 Task: Create a rule from the Routing list, Task moved to a section -> Set Priority in the project AgileBolt , set the section as Done clear the priority
Action: Mouse moved to (921, 81)
Screenshot: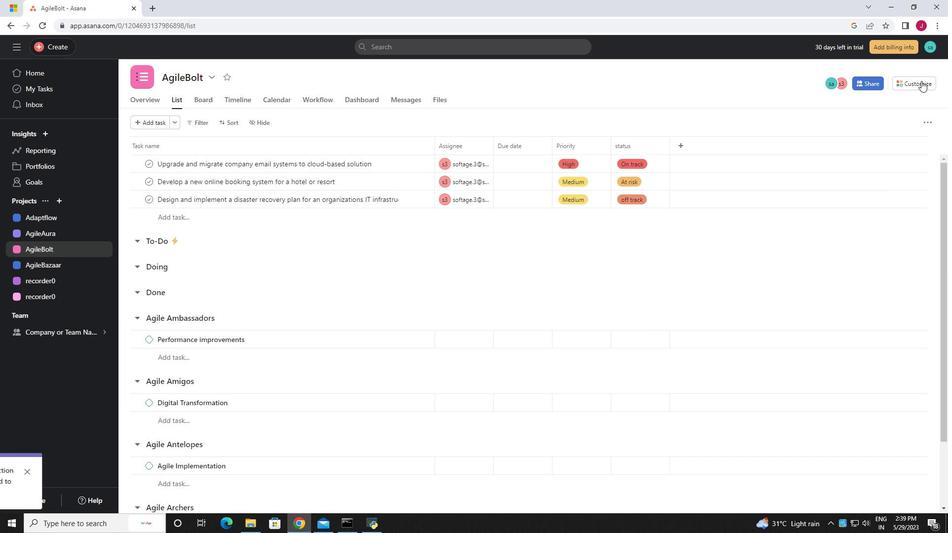 
Action: Mouse pressed left at (921, 81)
Screenshot: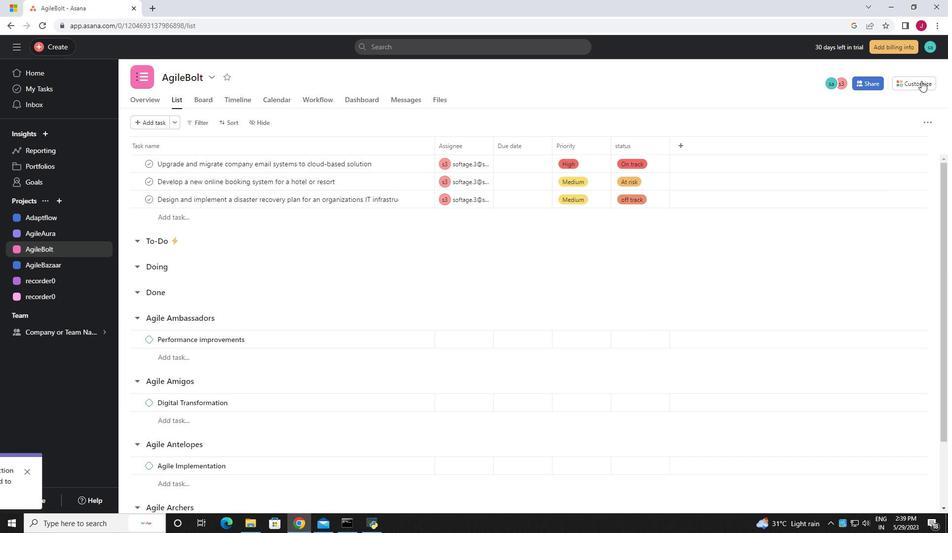 
Action: Mouse moved to (745, 212)
Screenshot: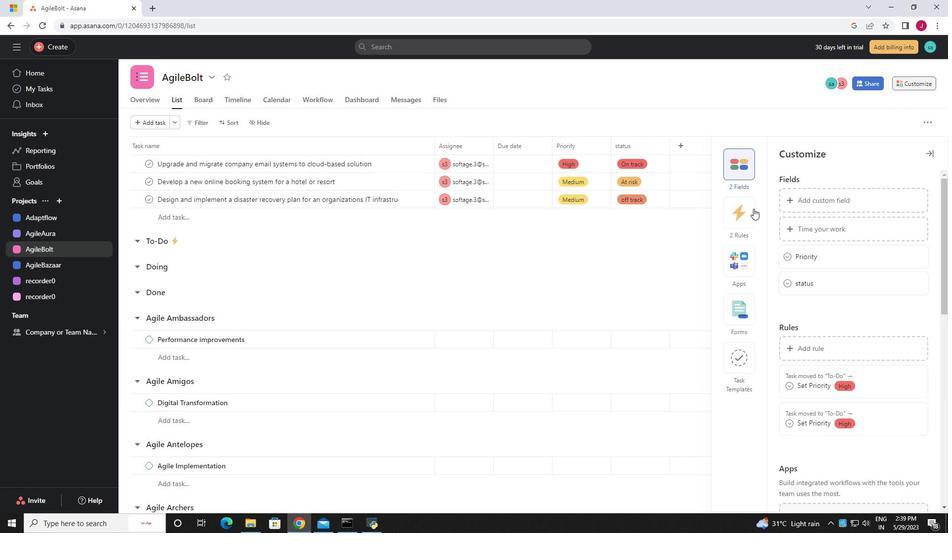 
Action: Mouse pressed left at (745, 212)
Screenshot: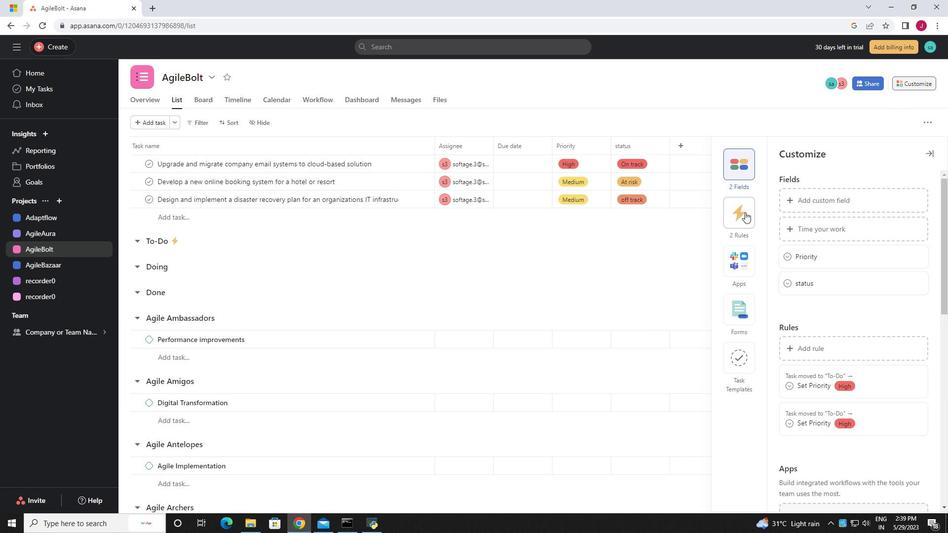 
Action: Mouse moved to (826, 201)
Screenshot: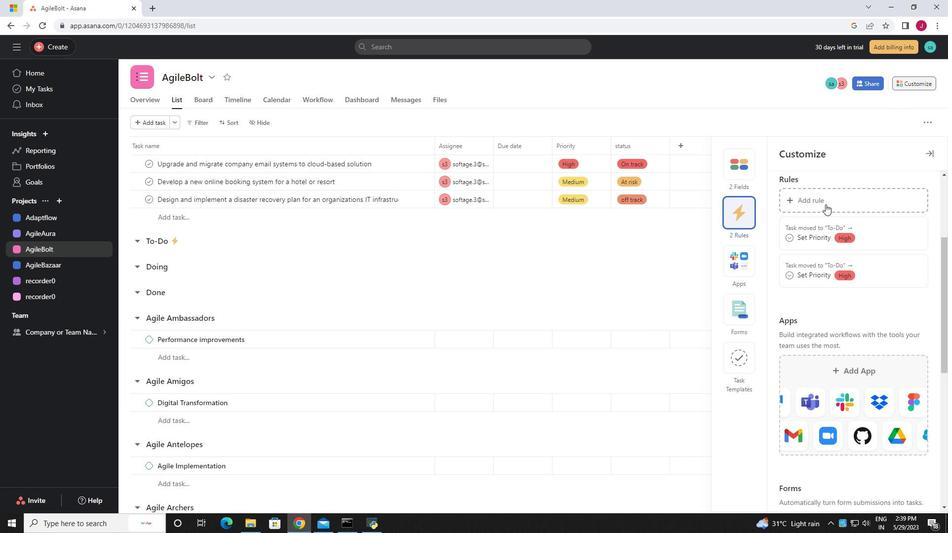 
Action: Mouse pressed left at (826, 201)
Screenshot: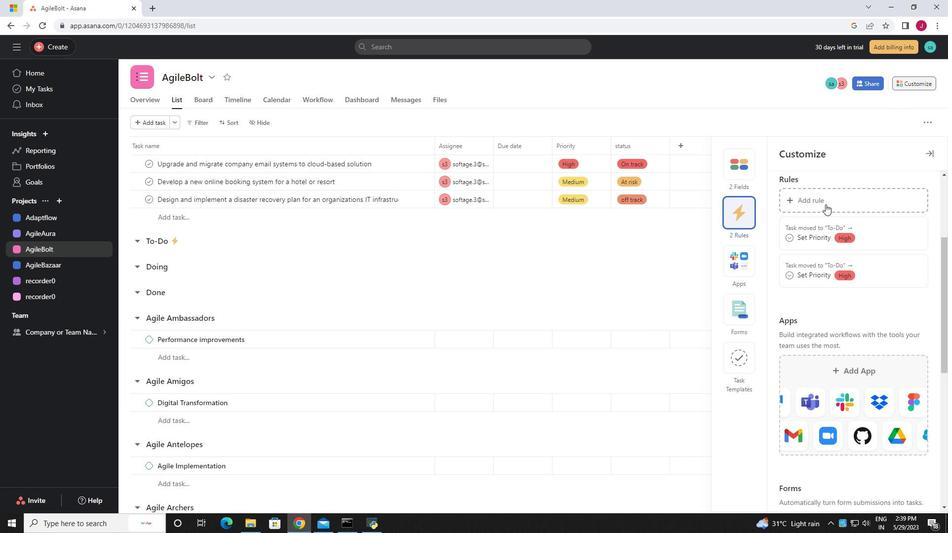 
Action: Mouse moved to (217, 128)
Screenshot: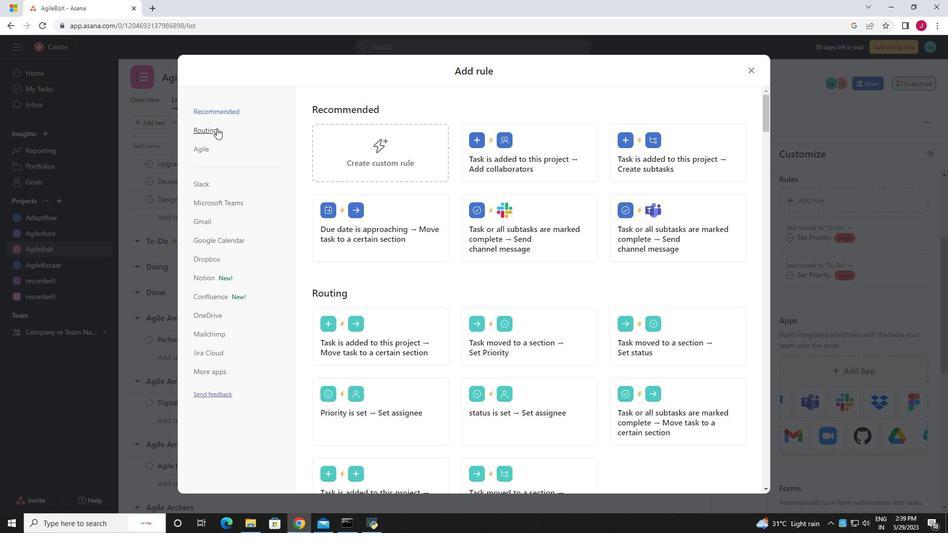 
Action: Mouse pressed left at (217, 128)
Screenshot: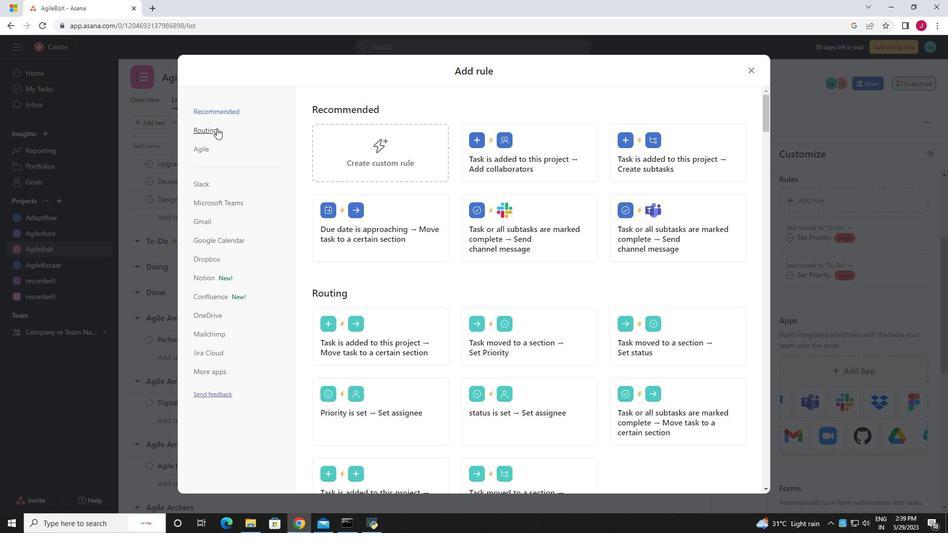
Action: Mouse moved to (551, 149)
Screenshot: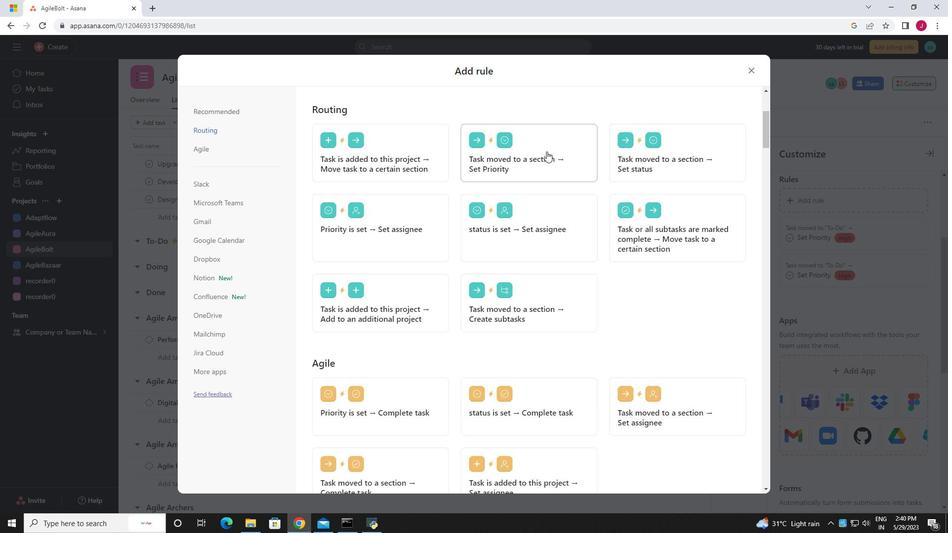 
Action: Mouse pressed left at (551, 149)
Screenshot: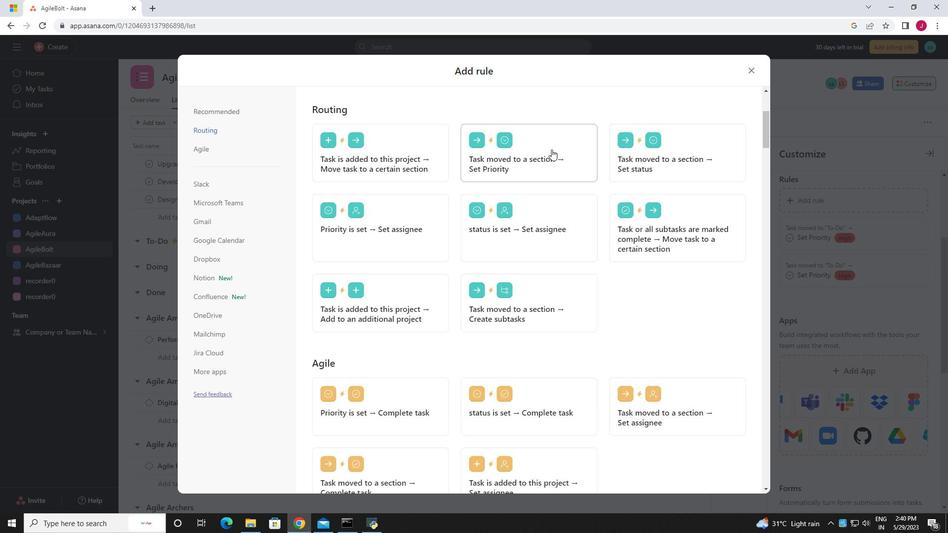 
Action: Mouse moved to (626, 172)
Screenshot: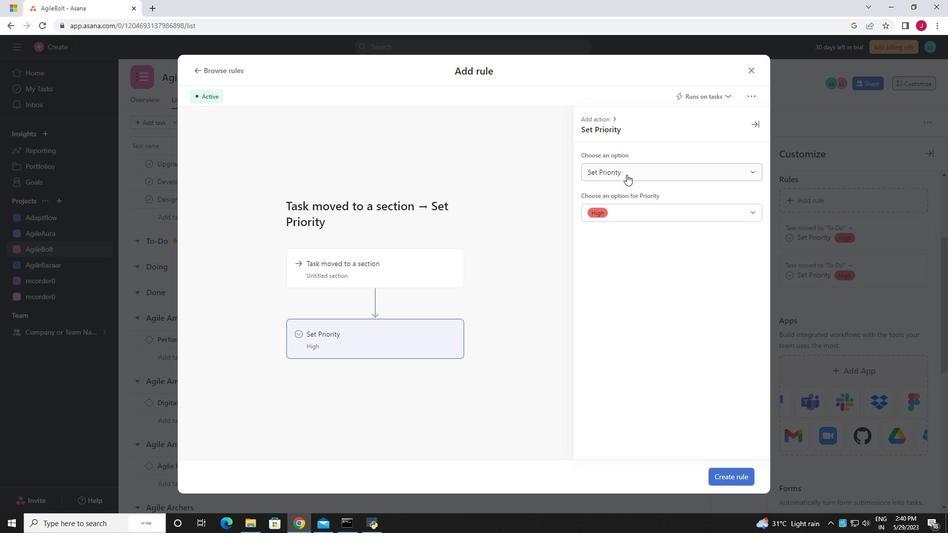 
Action: Mouse pressed left at (626, 172)
Screenshot: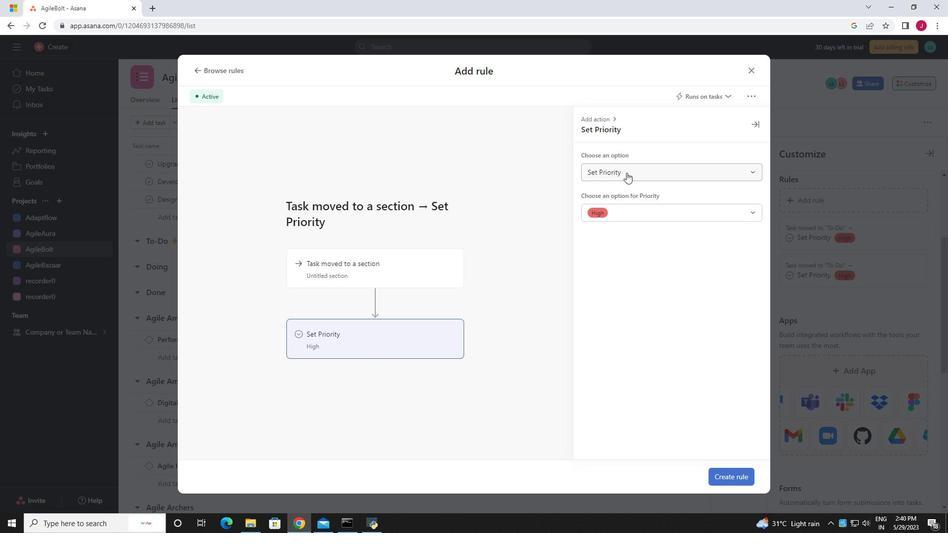 
Action: Mouse moved to (355, 264)
Screenshot: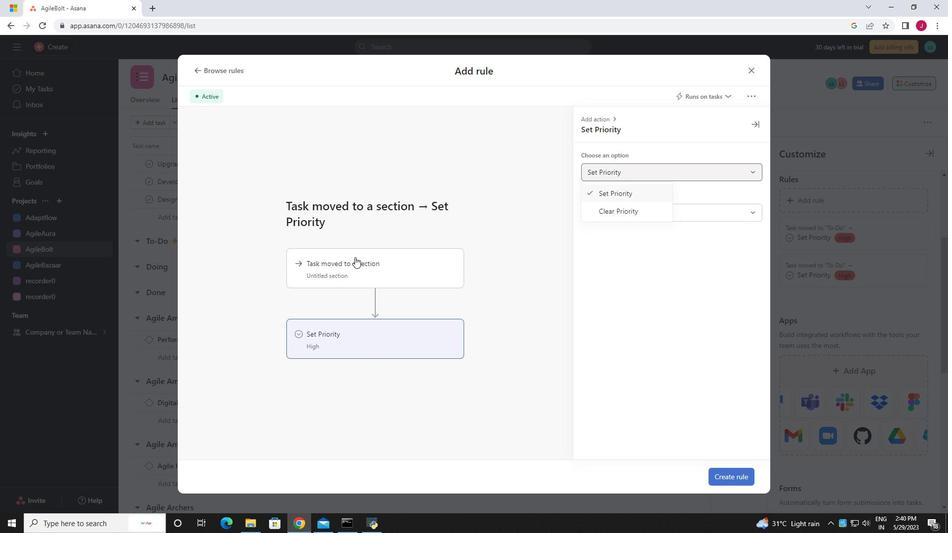 
Action: Mouse pressed left at (355, 264)
Screenshot: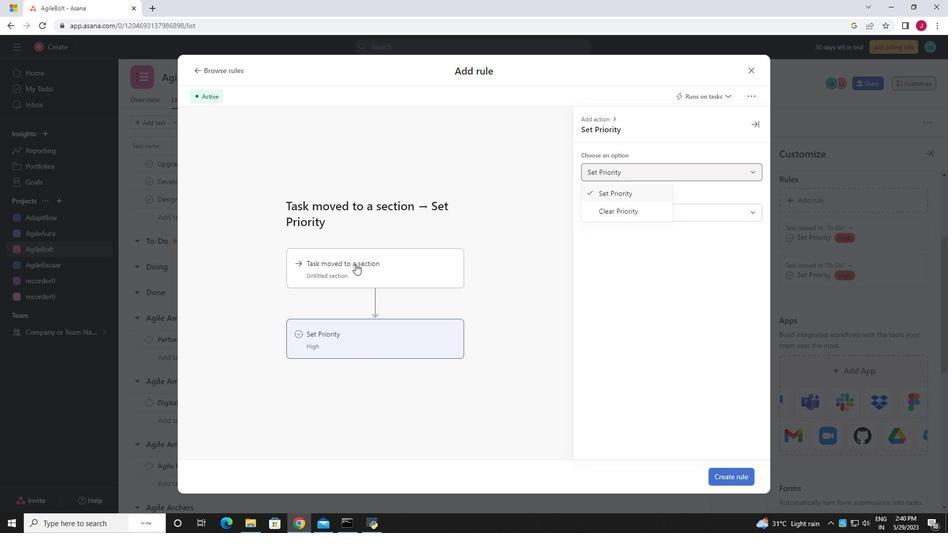 
Action: Mouse moved to (613, 171)
Screenshot: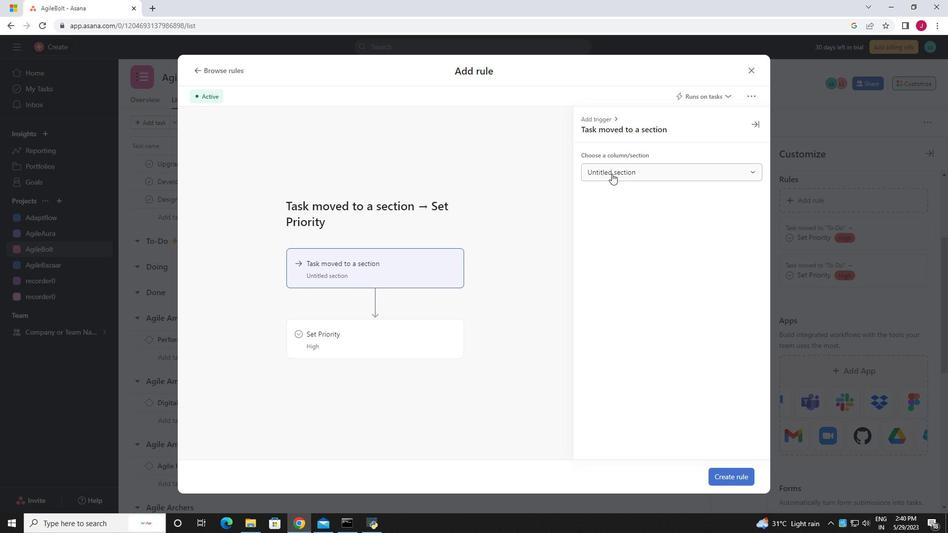 
Action: Mouse pressed left at (613, 171)
Screenshot: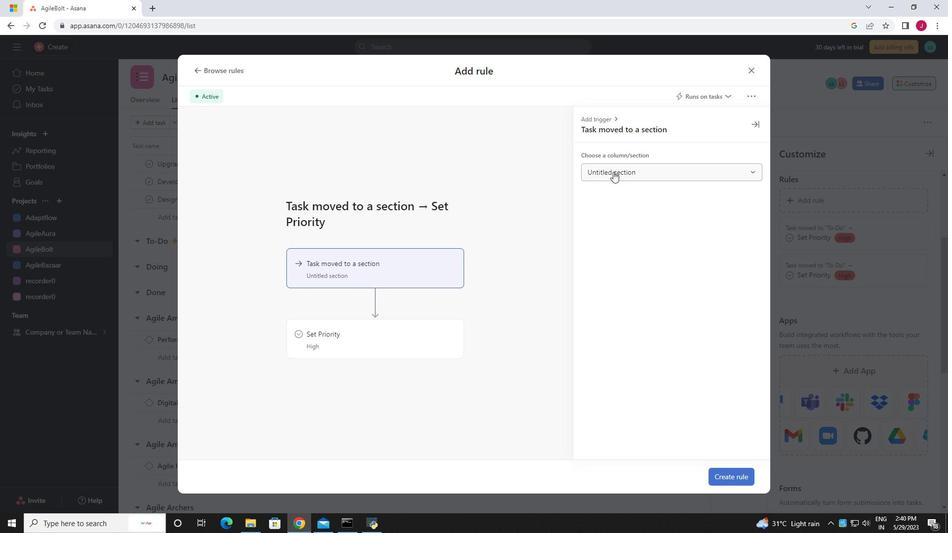 
Action: Mouse moved to (609, 242)
Screenshot: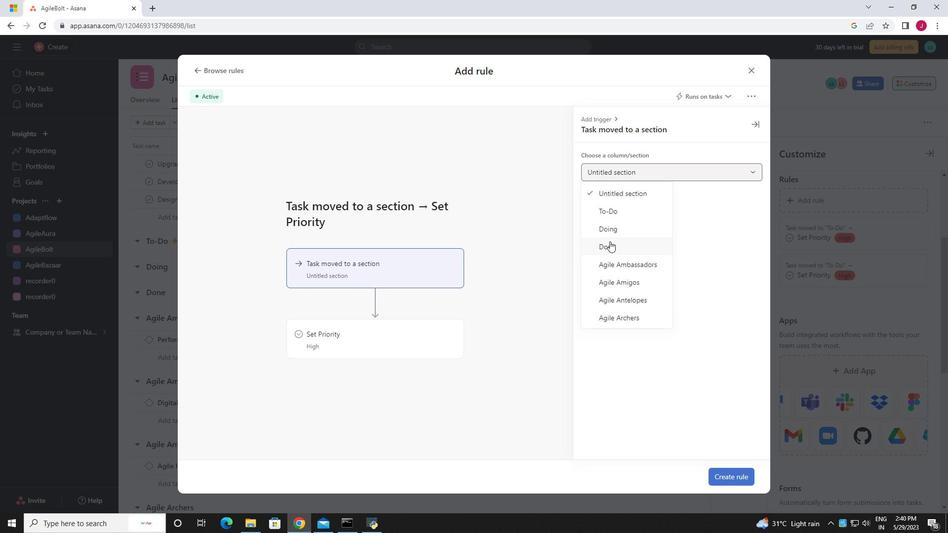 
Action: Mouse pressed left at (609, 242)
Screenshot: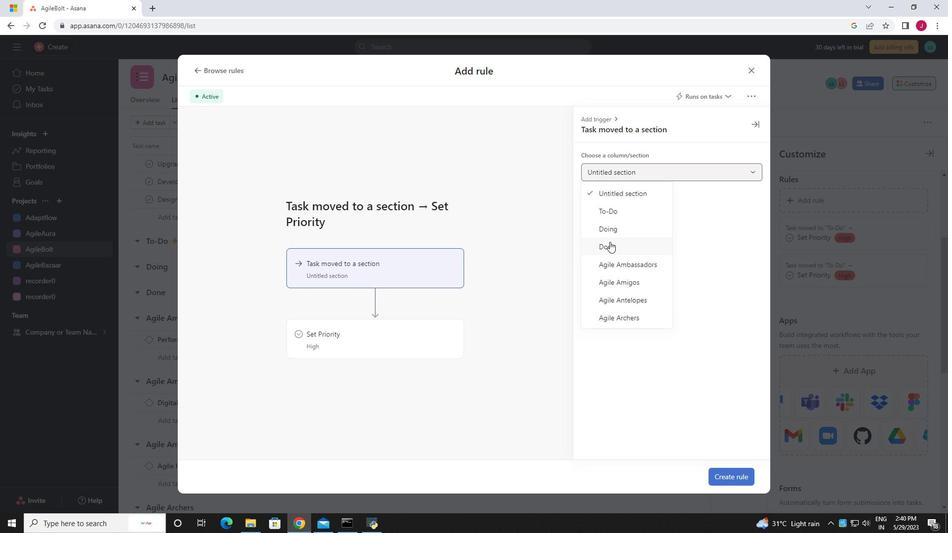 
Action: Mouse moved to (346, 342)
Screenshot: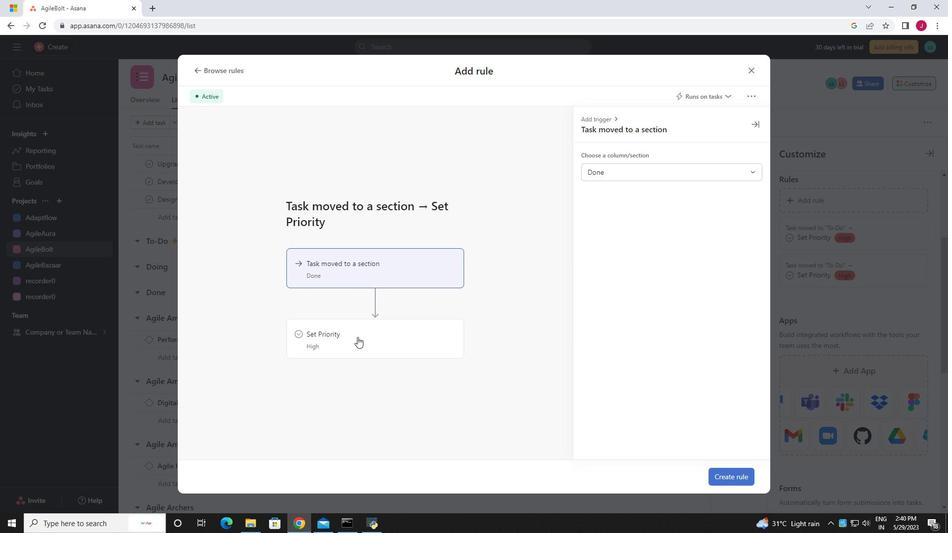 
Action: Mouse pressed left at (346, 342)
Screenshot: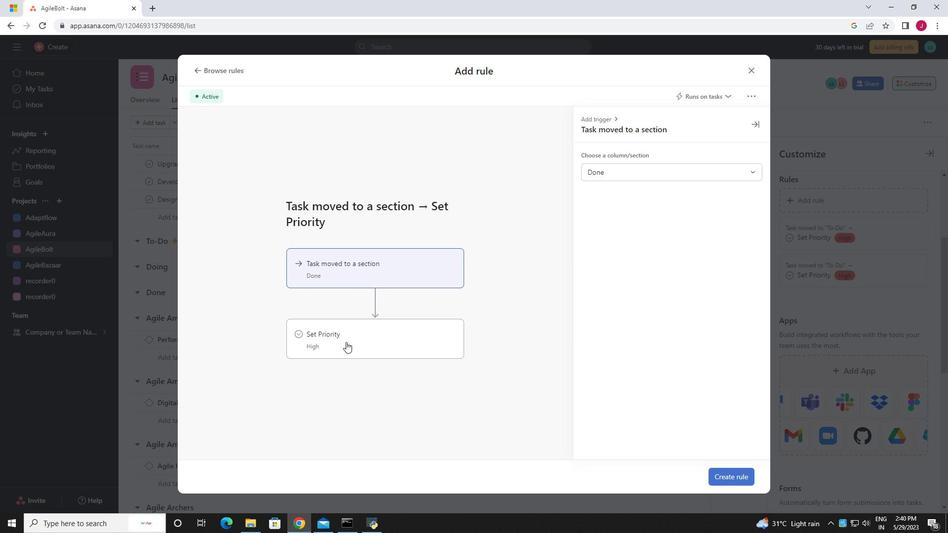 
Action: Mouse moved to (625, 210)
Screenshot: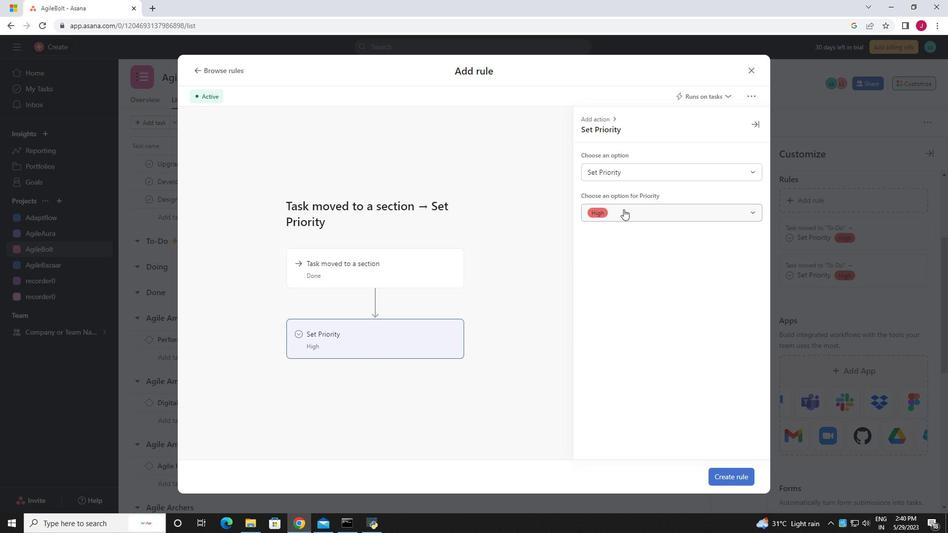
Action: Mouse pressed left at (625, 210)
Screenshot: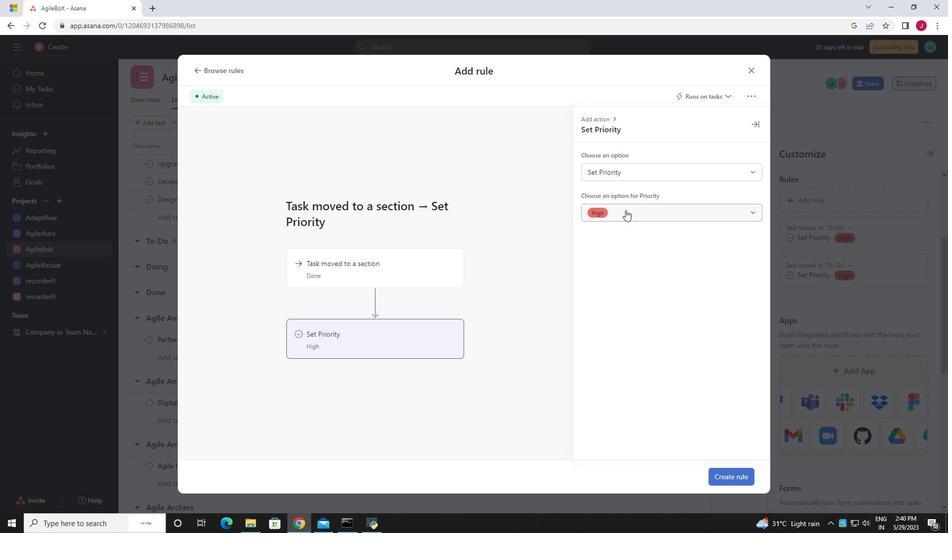 
Action: Mouse pressed left at (625, 210)
Screenshot: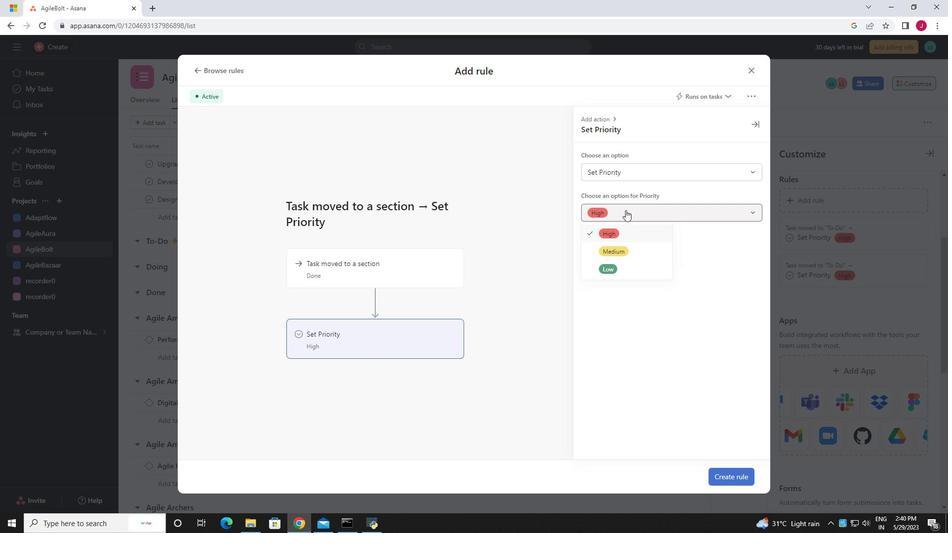 
Action: Mouse moved to (617, 211)
Screenshot: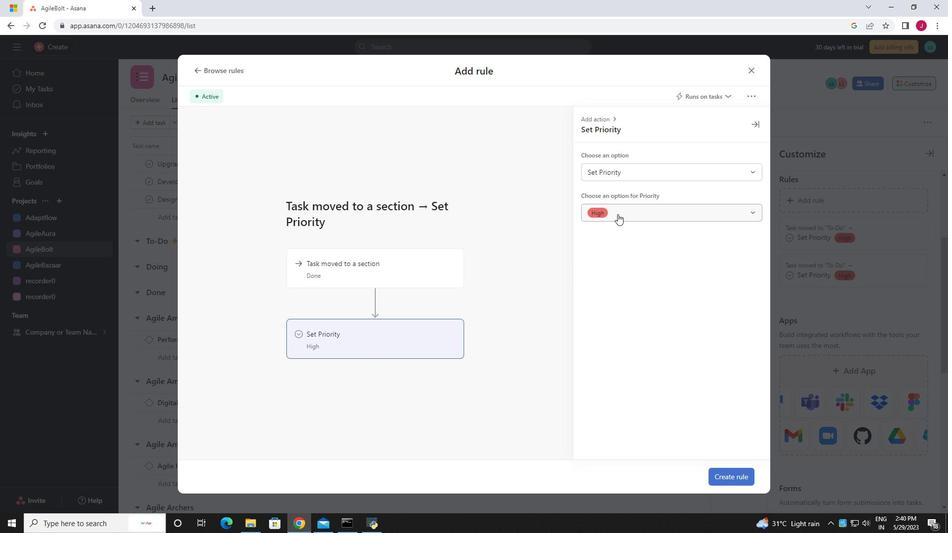 
Action: Mouse pressed left at (617, 211)
Screenshot: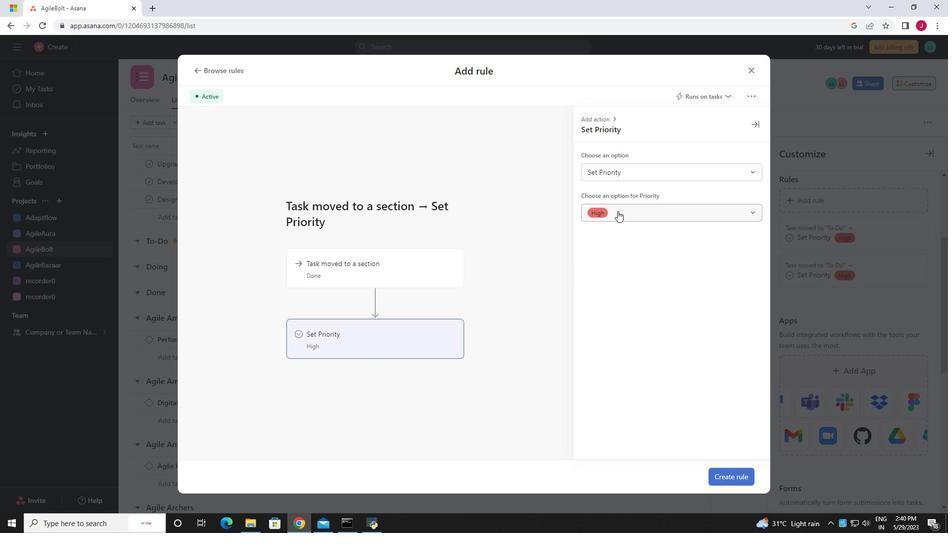 
Action: Mouse pressed left at (617, 211)
Screenshot: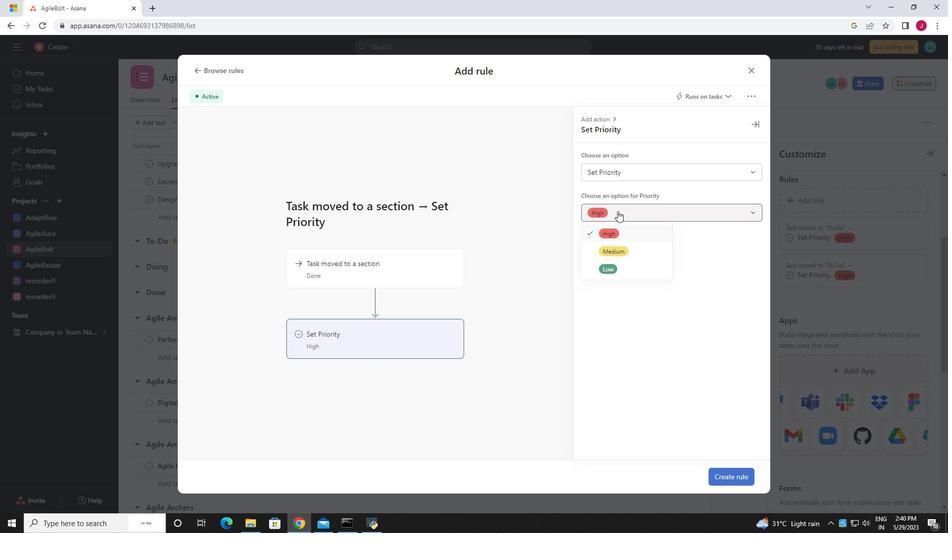 
Action: Mouse moved to (615, 171)
Screenshot: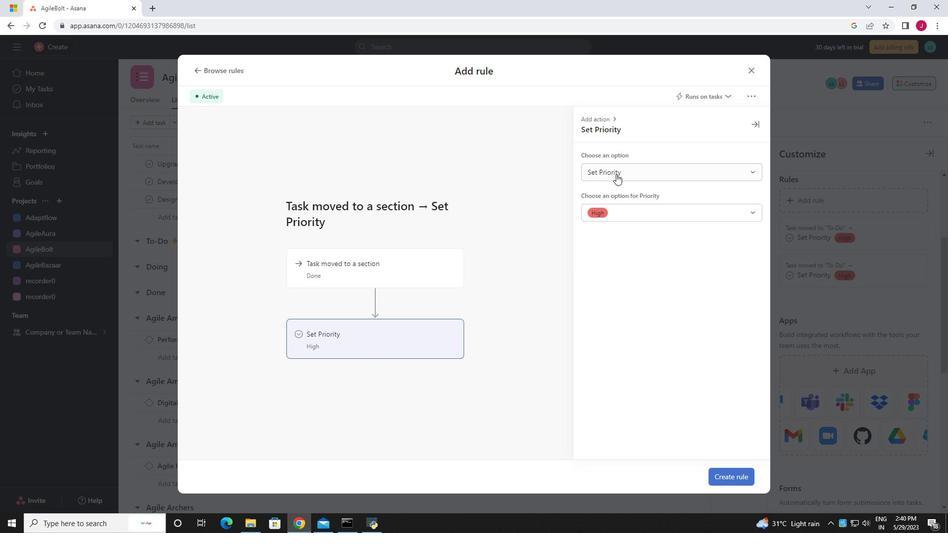 
Action: Mouse pressed left at (615, 171)
Screenshot: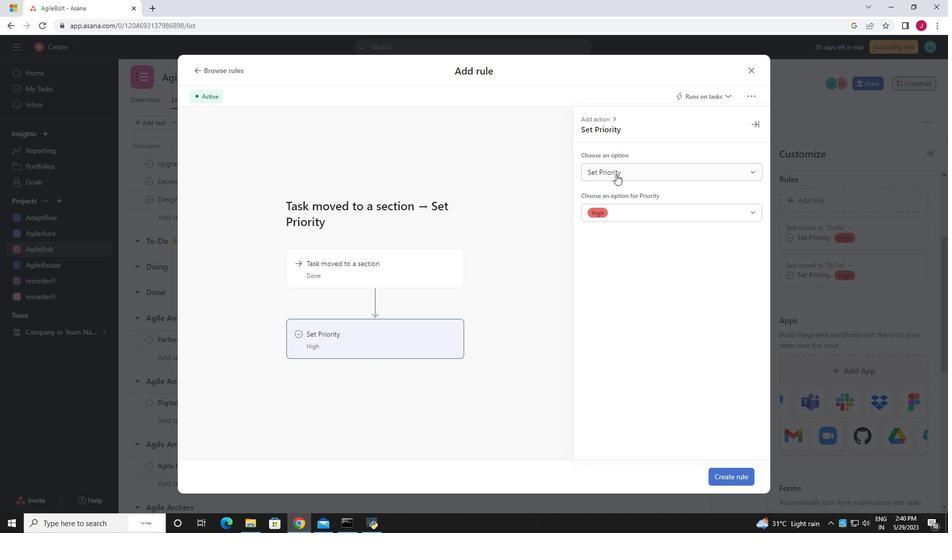 
Action: Mouse moved to (612, 212)
Screenshot: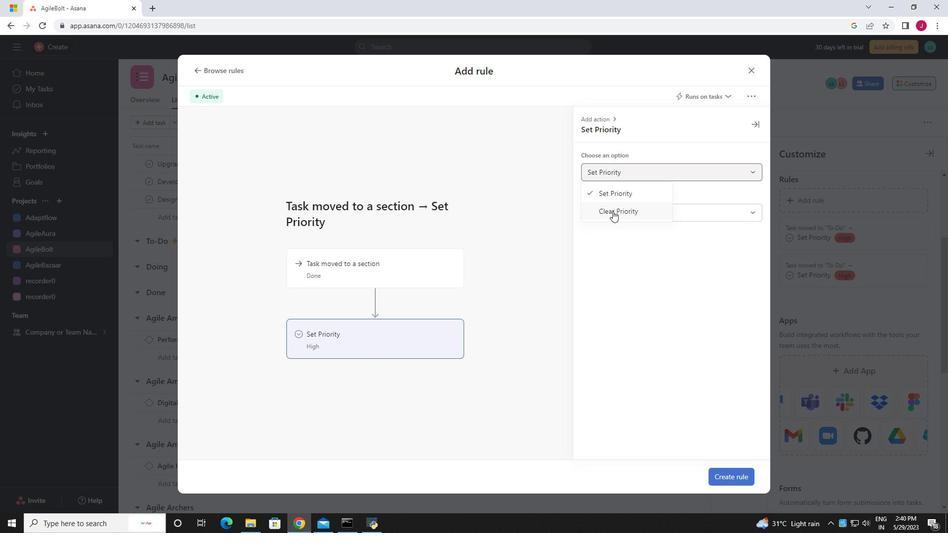 
Action: Mouse pressed left at (612, 212)
Screenshot: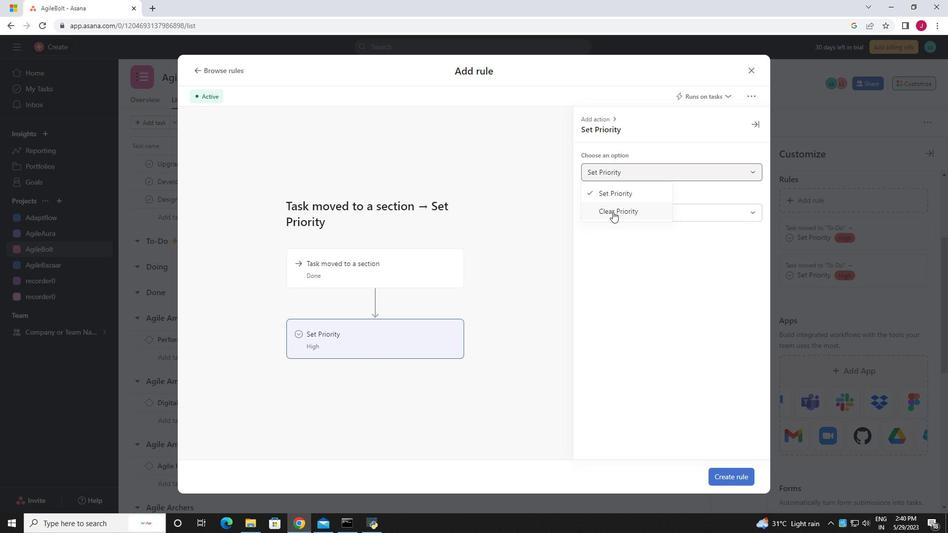 
Action: Mouse moved to (735, 475)
Screenshot: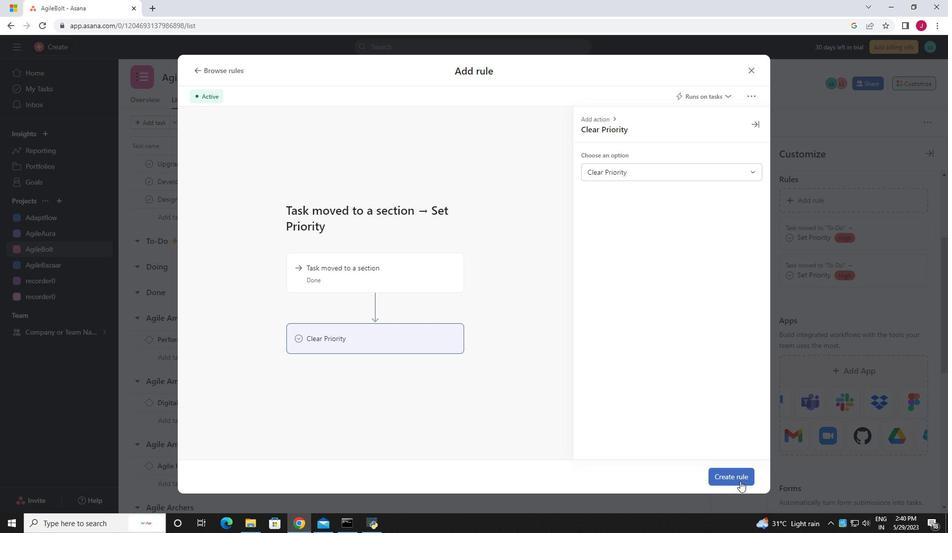 
Action: Mouse pressed left at (735, 475)
Screenshot: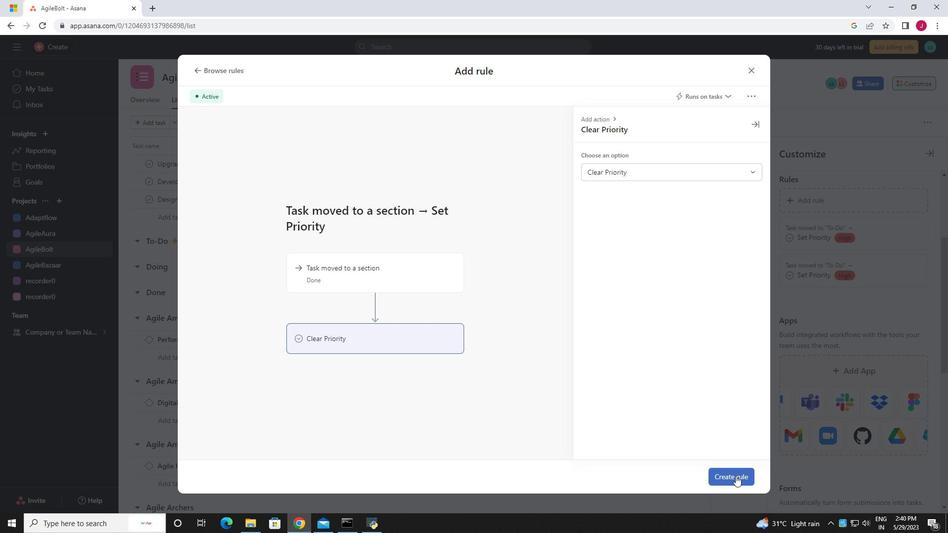 
Action: Mouse moved to (719, 447)
Screenshot: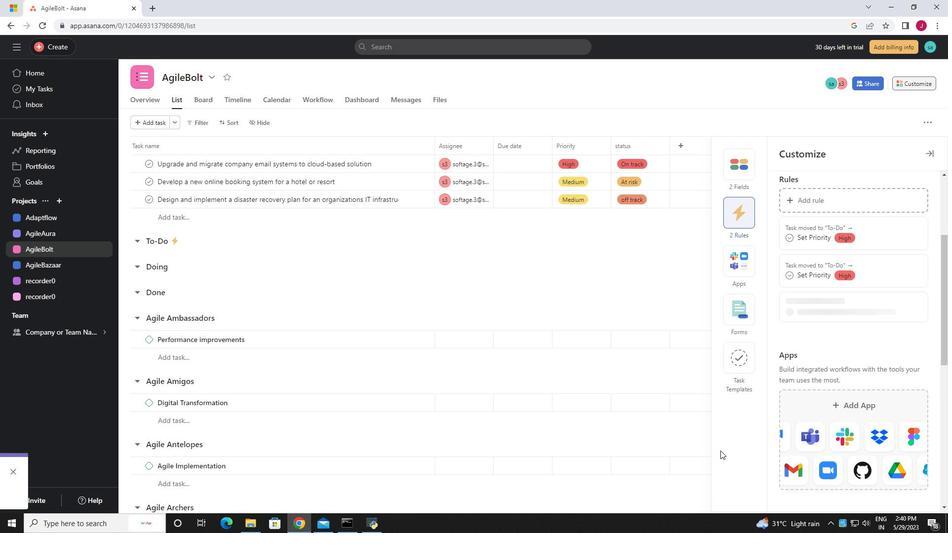 
